 Task: Add Jason Tea Tree Body Wash to the cart.
Action: Mouse moved to (316, 172)
Screenshot: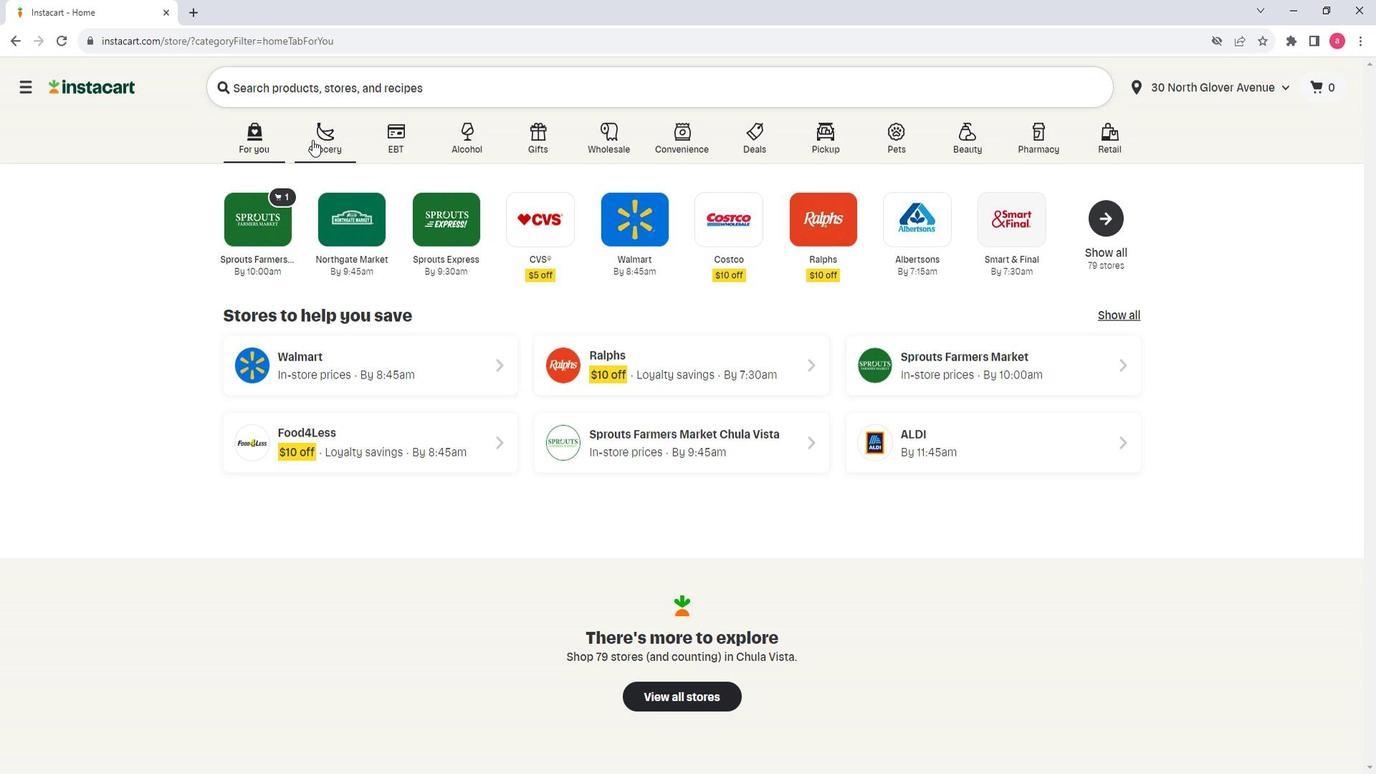 
Action: Mouse pressed left at (316, 172)
Screenshot: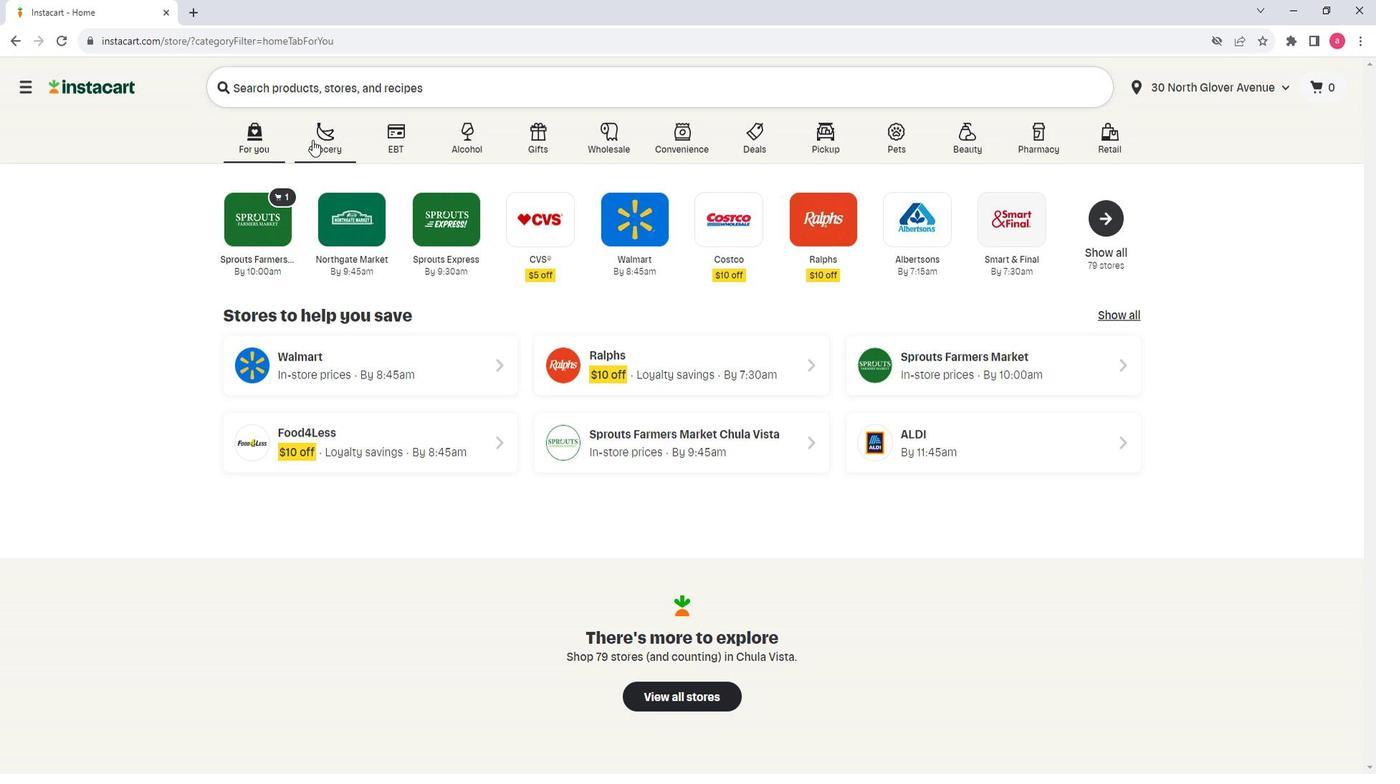 
Action: Mouse moved to (355, 367)
Screenshot: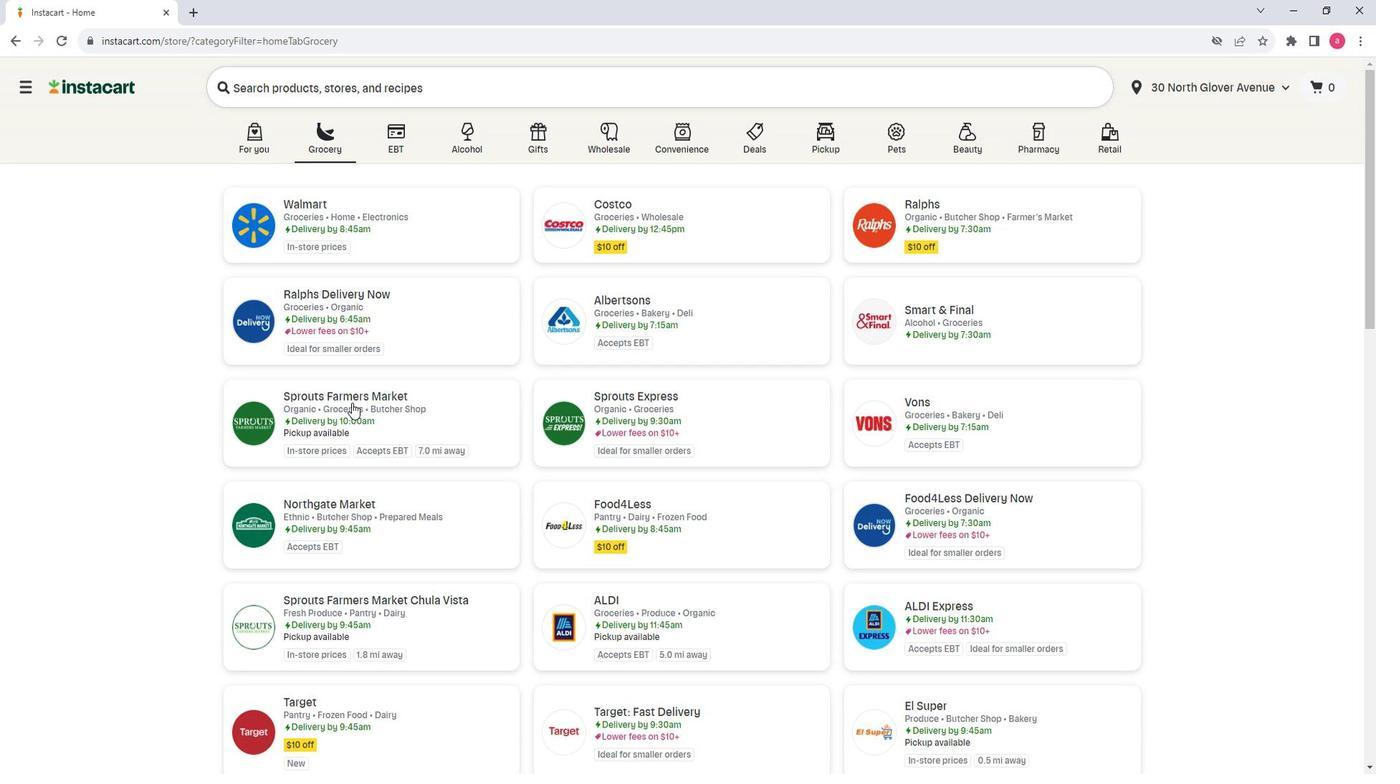 
Action: Mouse pressed left at (355, 367)
Screenshot: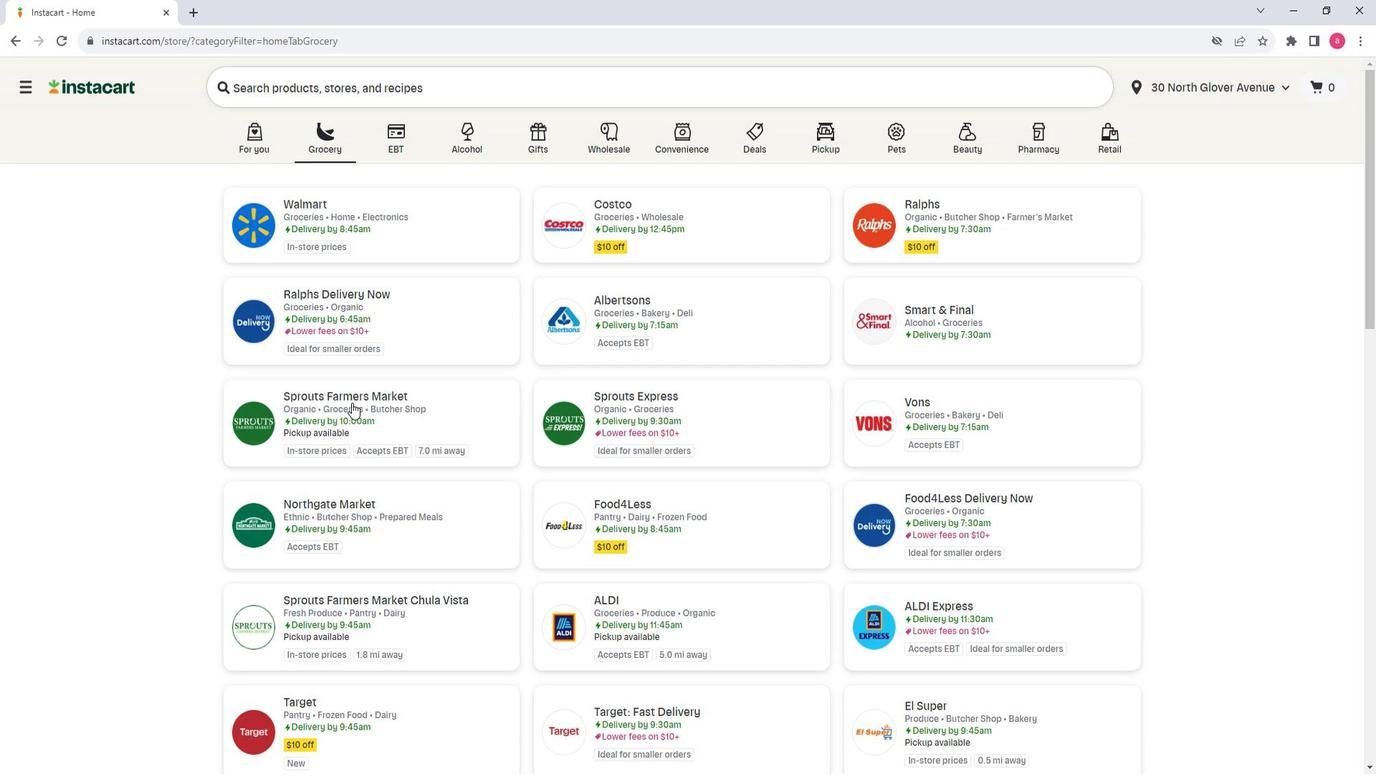 
Action: Mouse moved to (149, 355)
Screenshot: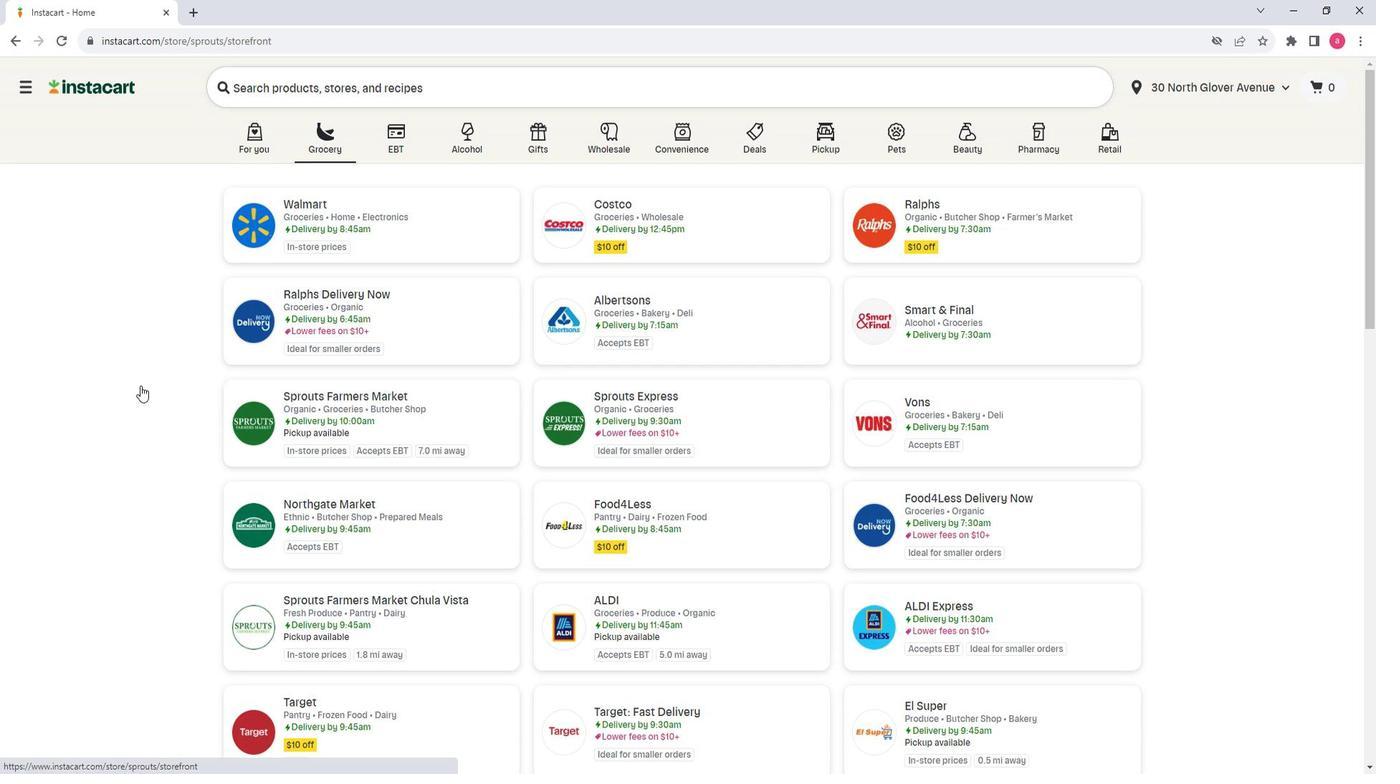
Action: Mouse scrolled (149, 354) with delta (0, 0)
Screenshot: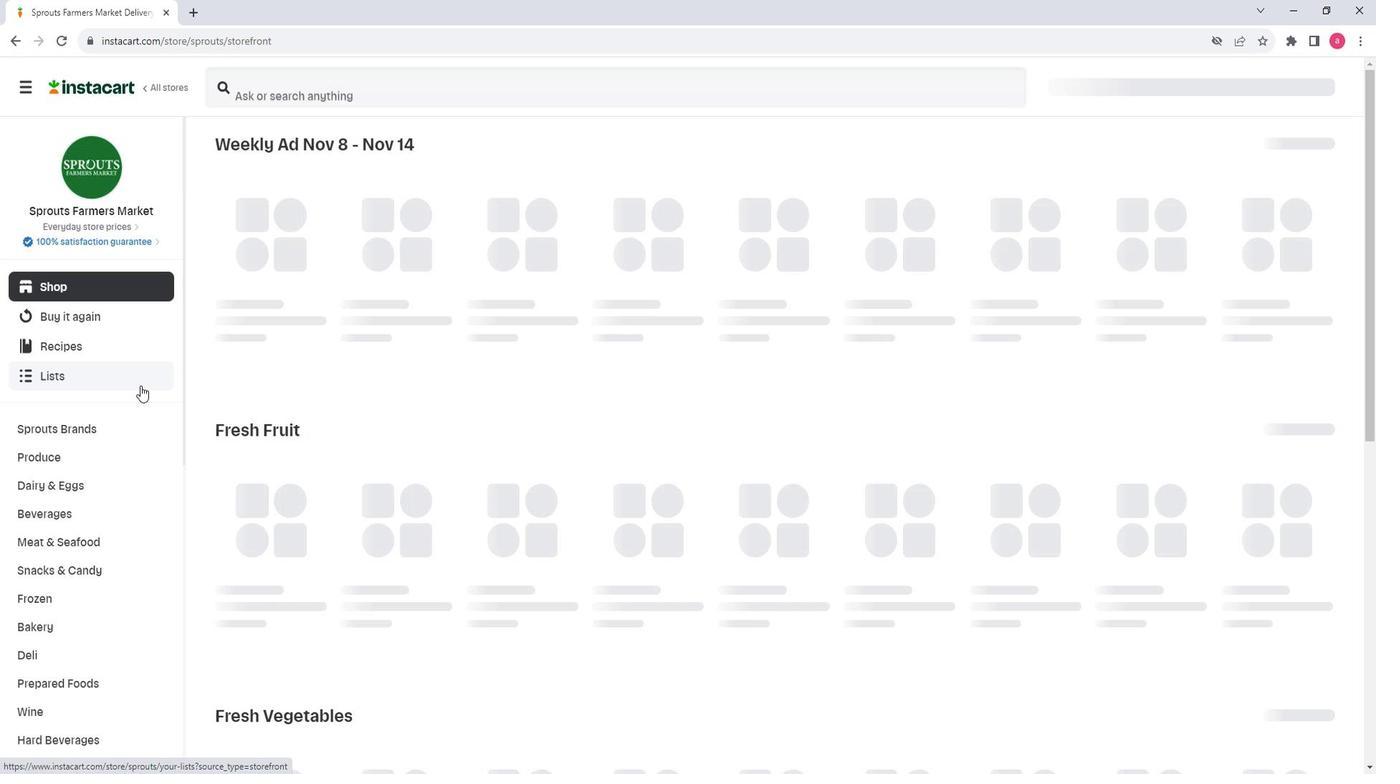 
Action: Mouse scrolled (149, 354) with delta (0, 0)
Screenshot: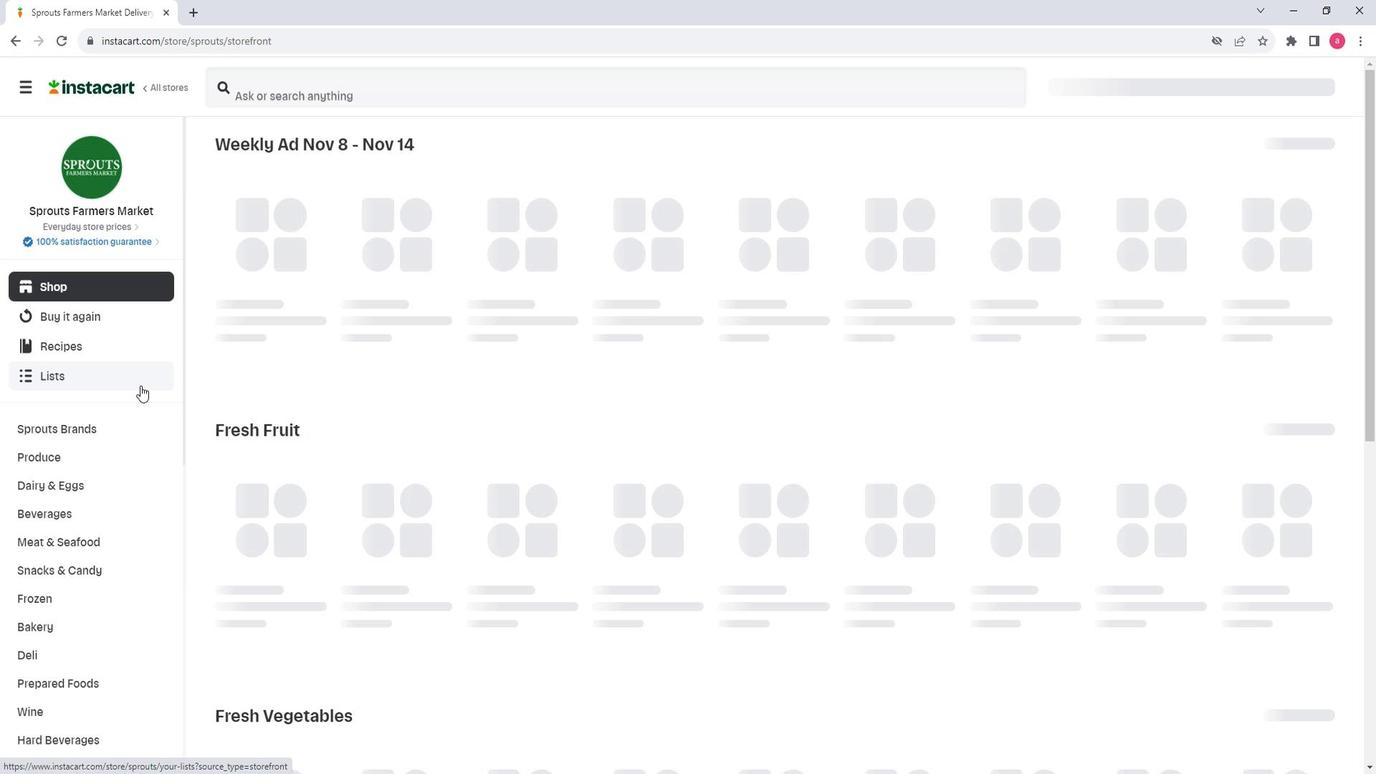 
Action: Mouse scrolled (149, 354) with delta (0, 0)
Screenshot: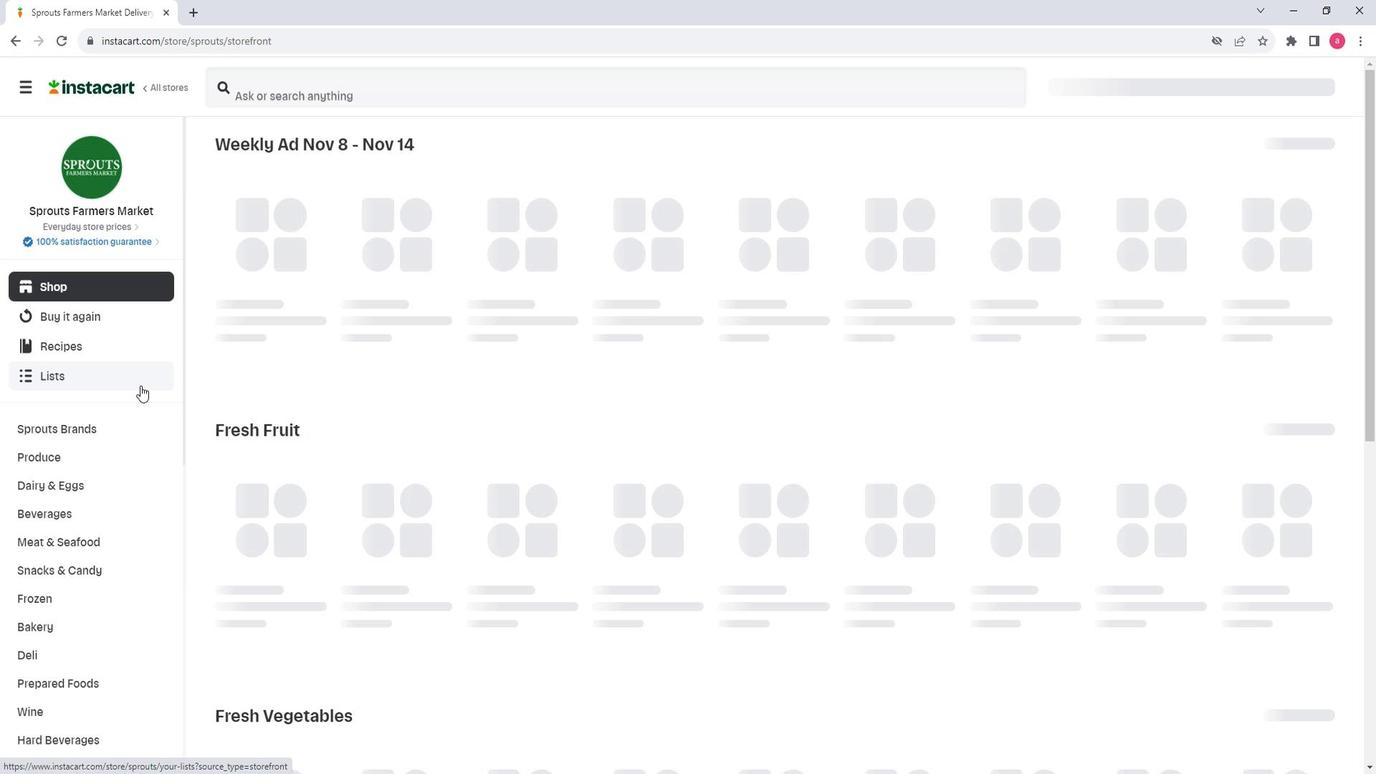 
Action: Mouse scrolled (149, 354) with delta (0, 0)
Screenshot: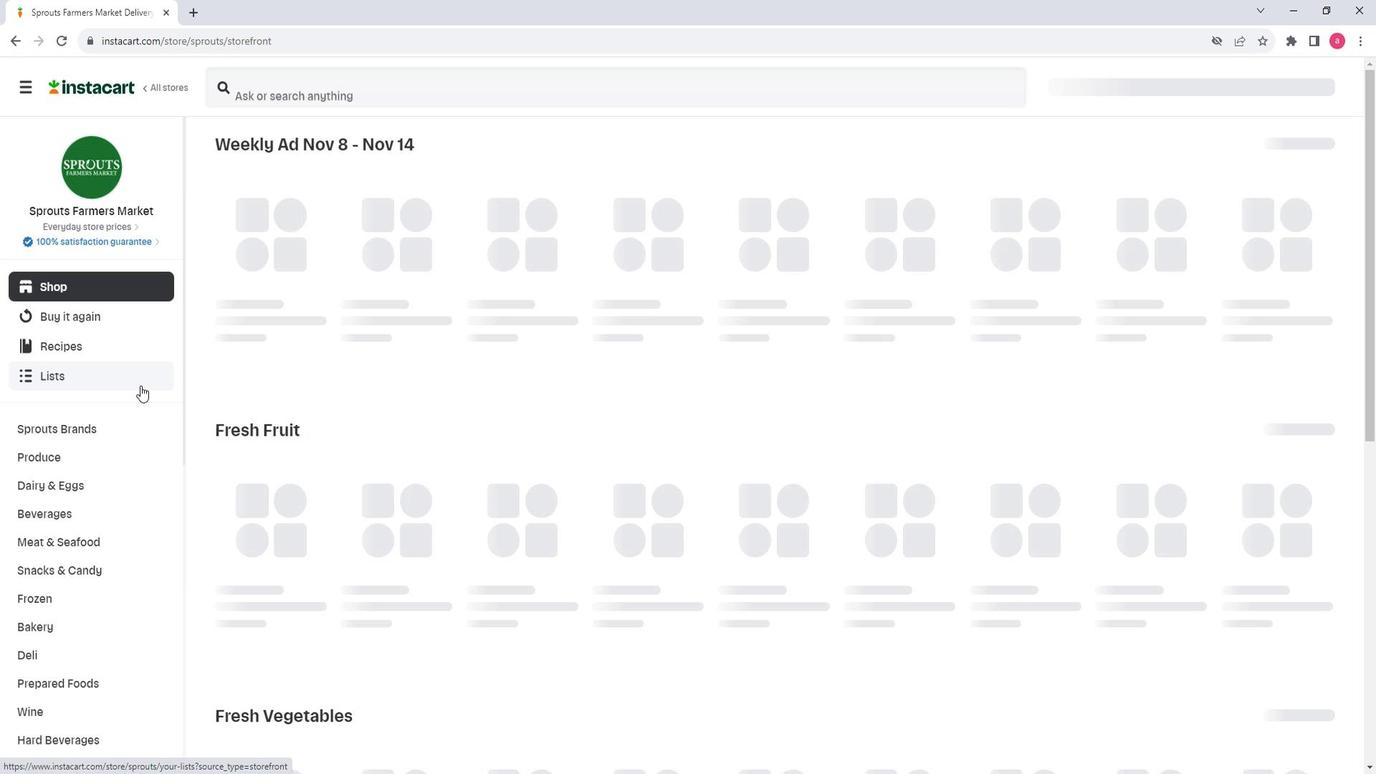 
Action: Mouse scrolled (149, 354) with delta (0, 0)
Screenshot: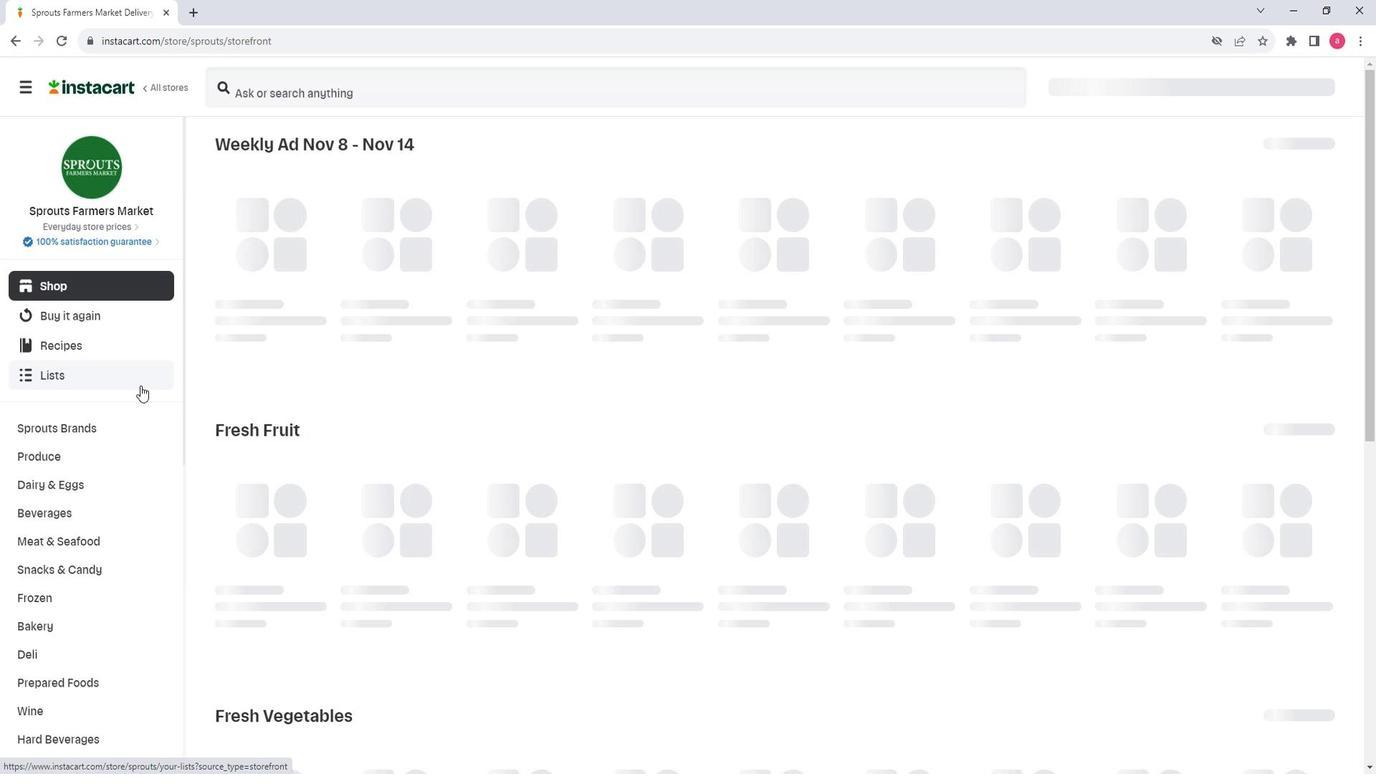 
Action: Mouse moved to (148, 355)
Screenshot: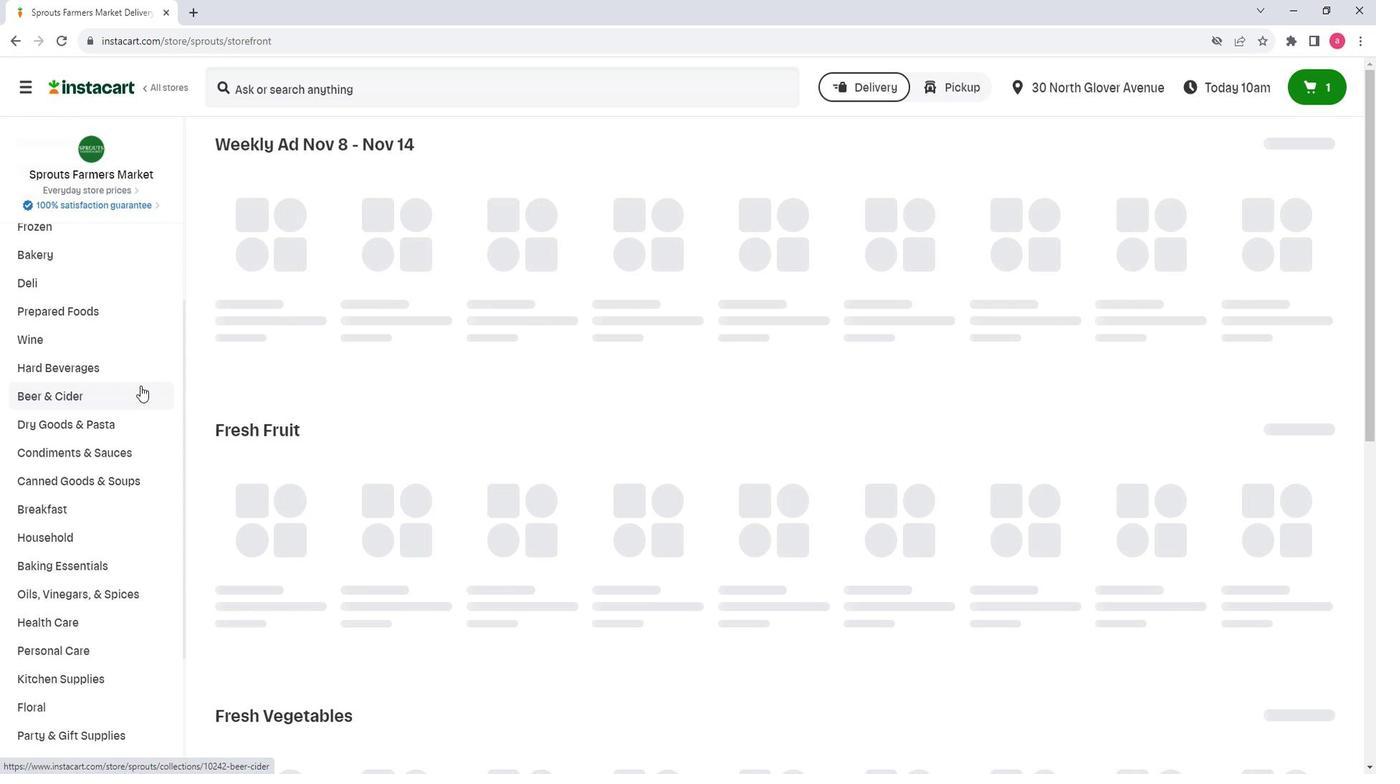 
Action: Mouse scrolled (148, 355) with delta (0, 0)
Screenshot: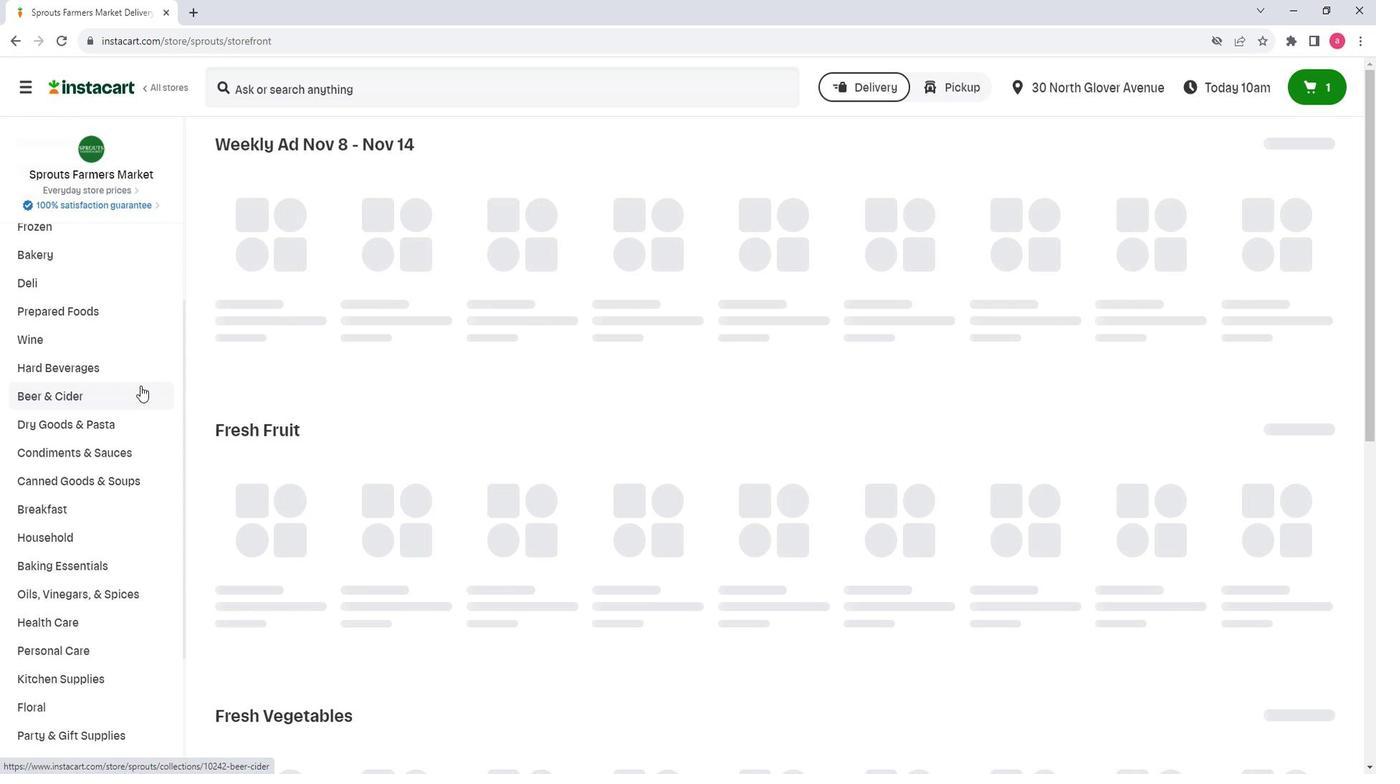 
Action: Mouse scrolled (148, 355) with delta (0, 0)
Screenshot: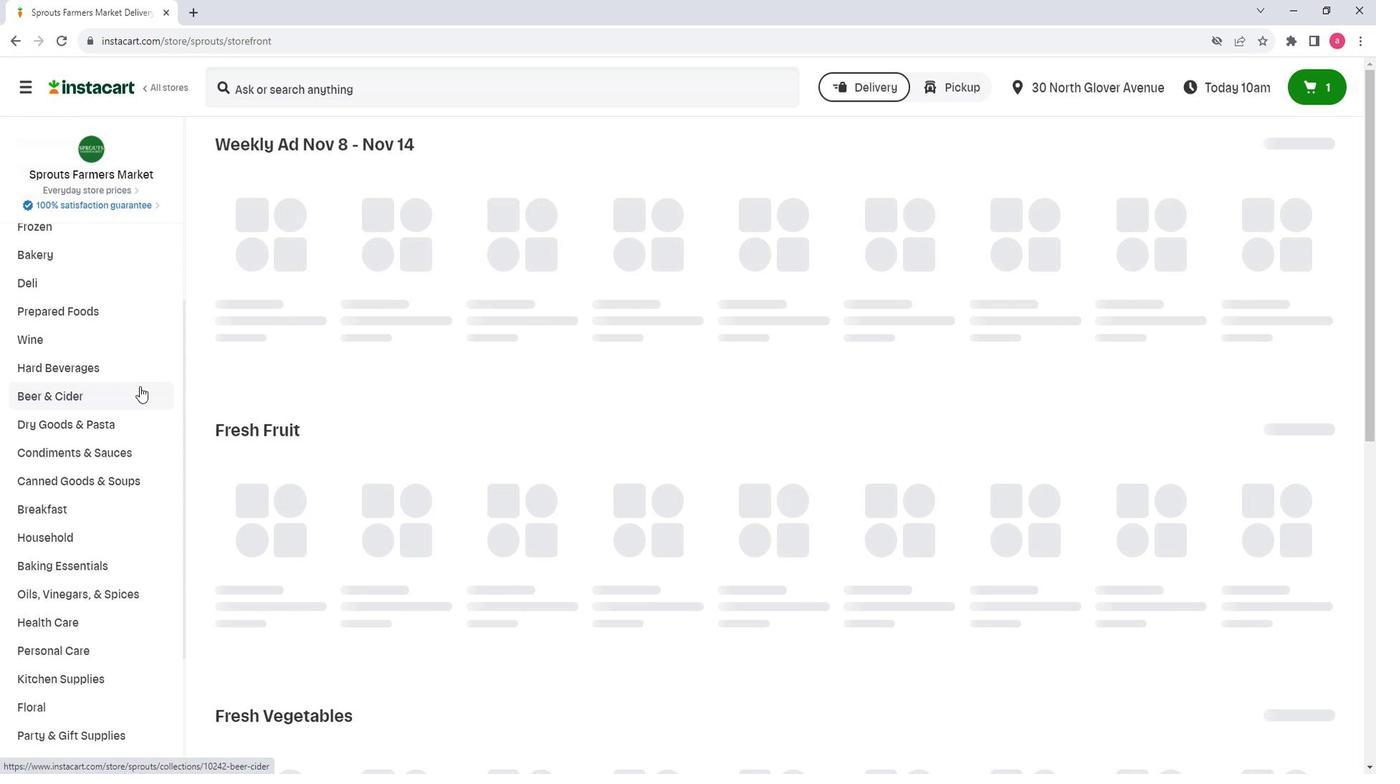 
Action: Mouse moved to (103, 440)
Screenshot: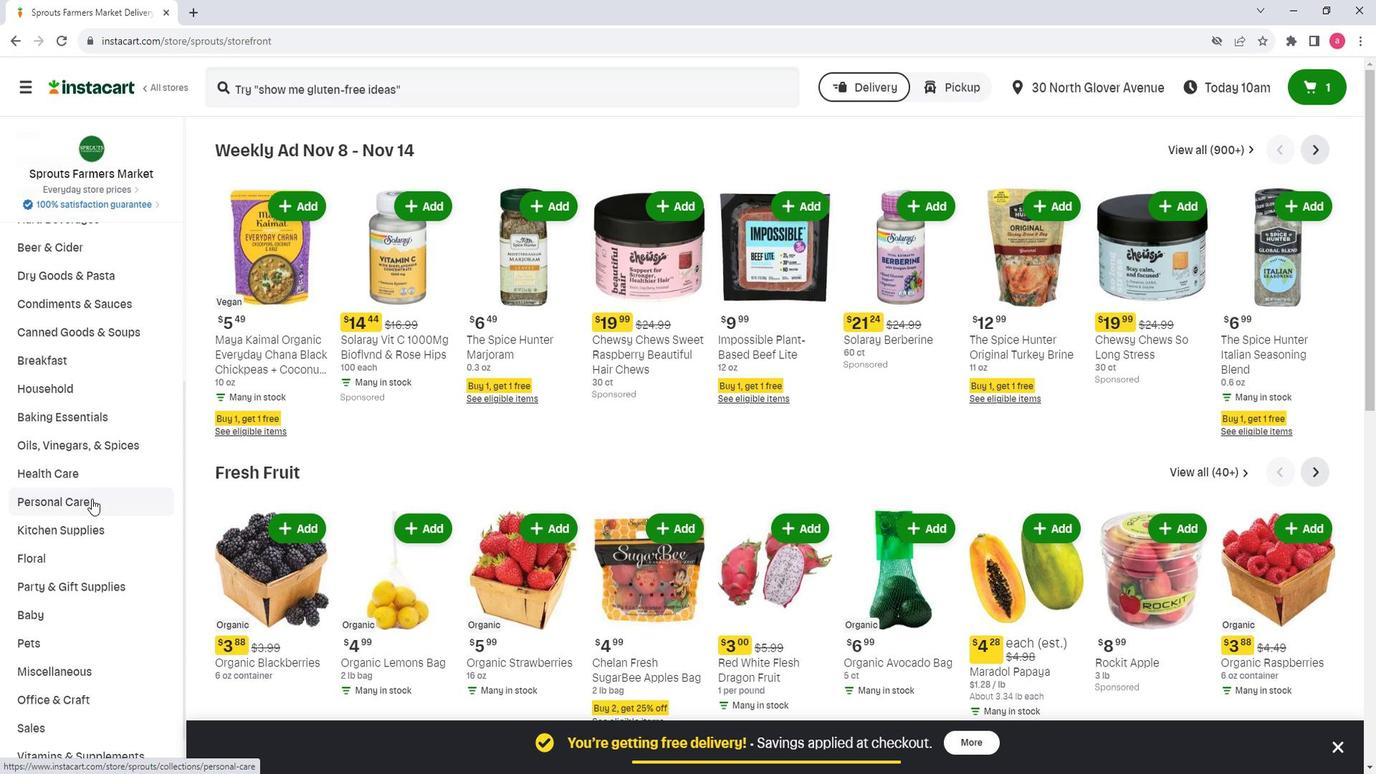 
Action: Mouse pressed left at (103, 440)
Screenshot: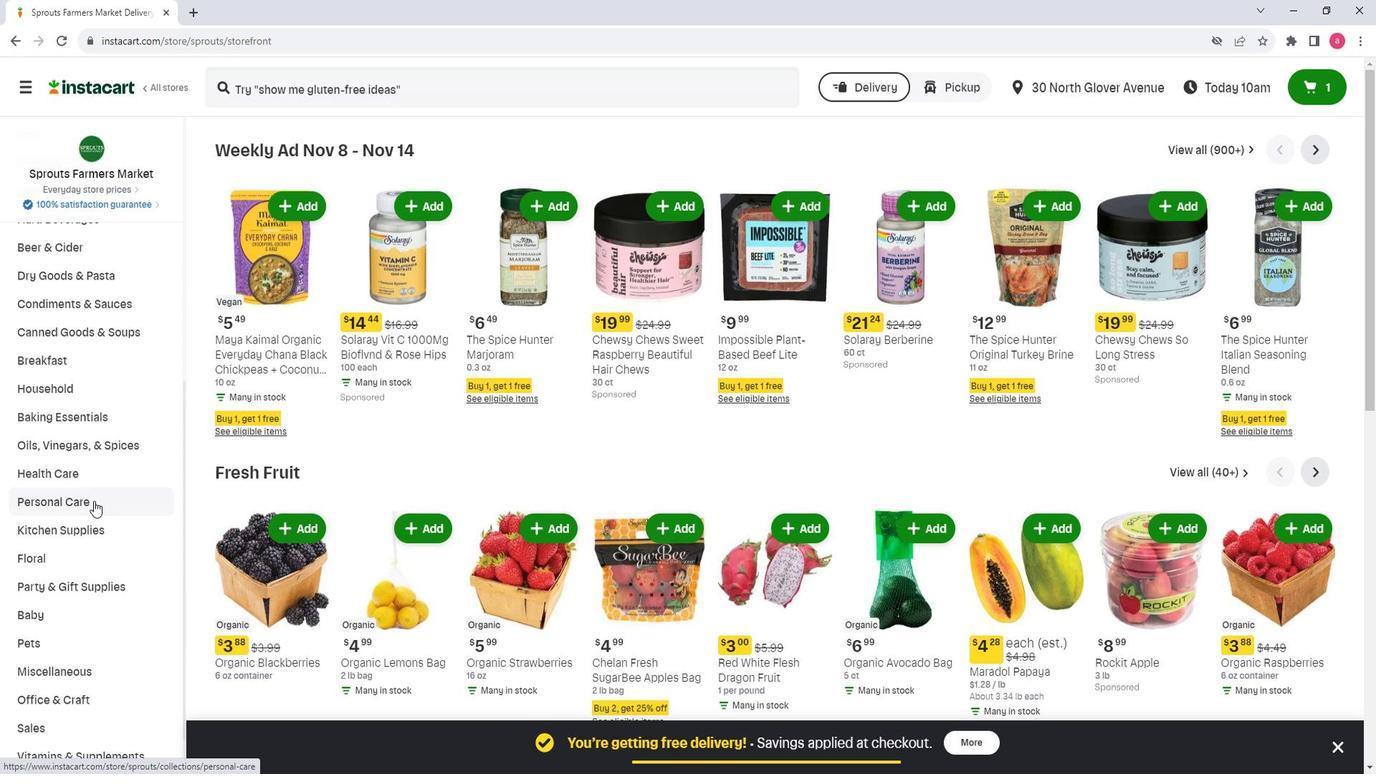 
Action: Mouse moved to (347, 213)
Screenshot: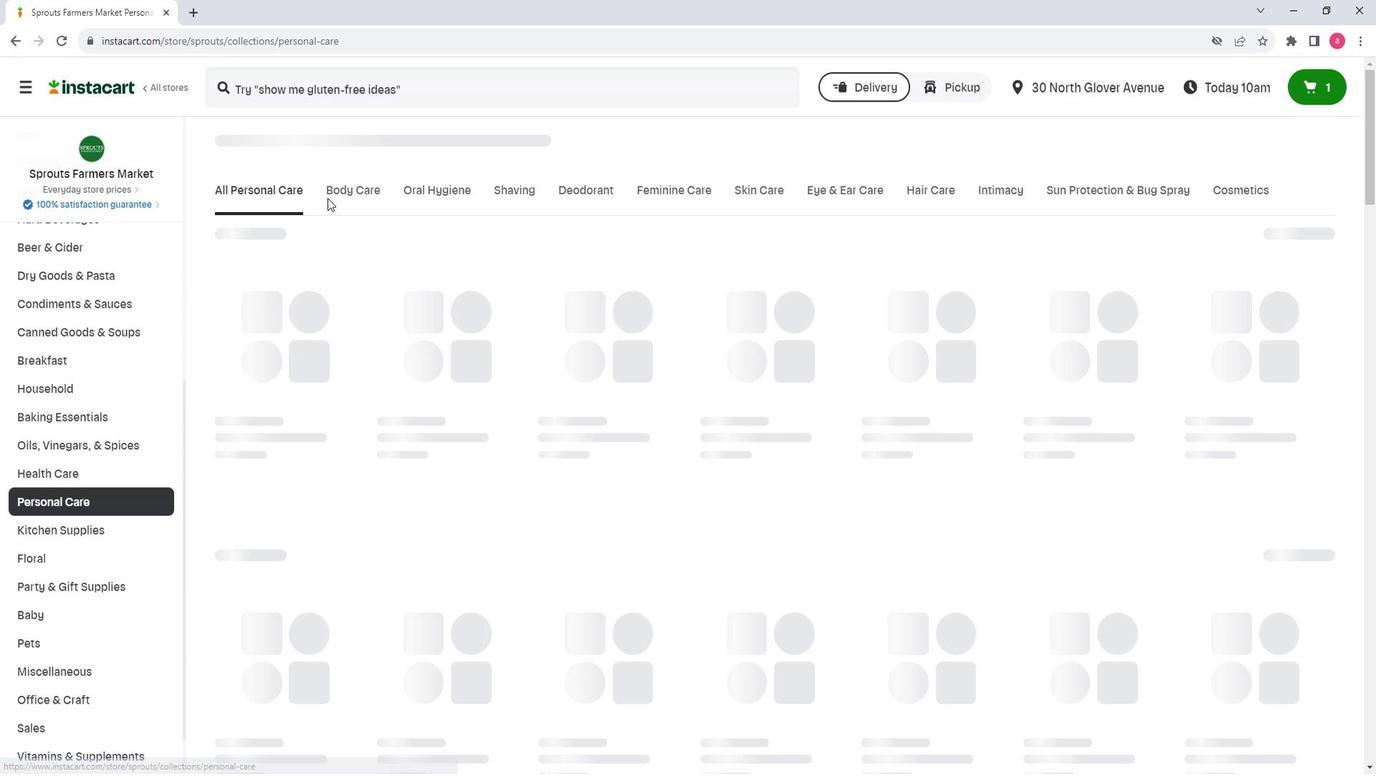 
Action: Mouse pressed left at (347, 213)
Screenshot: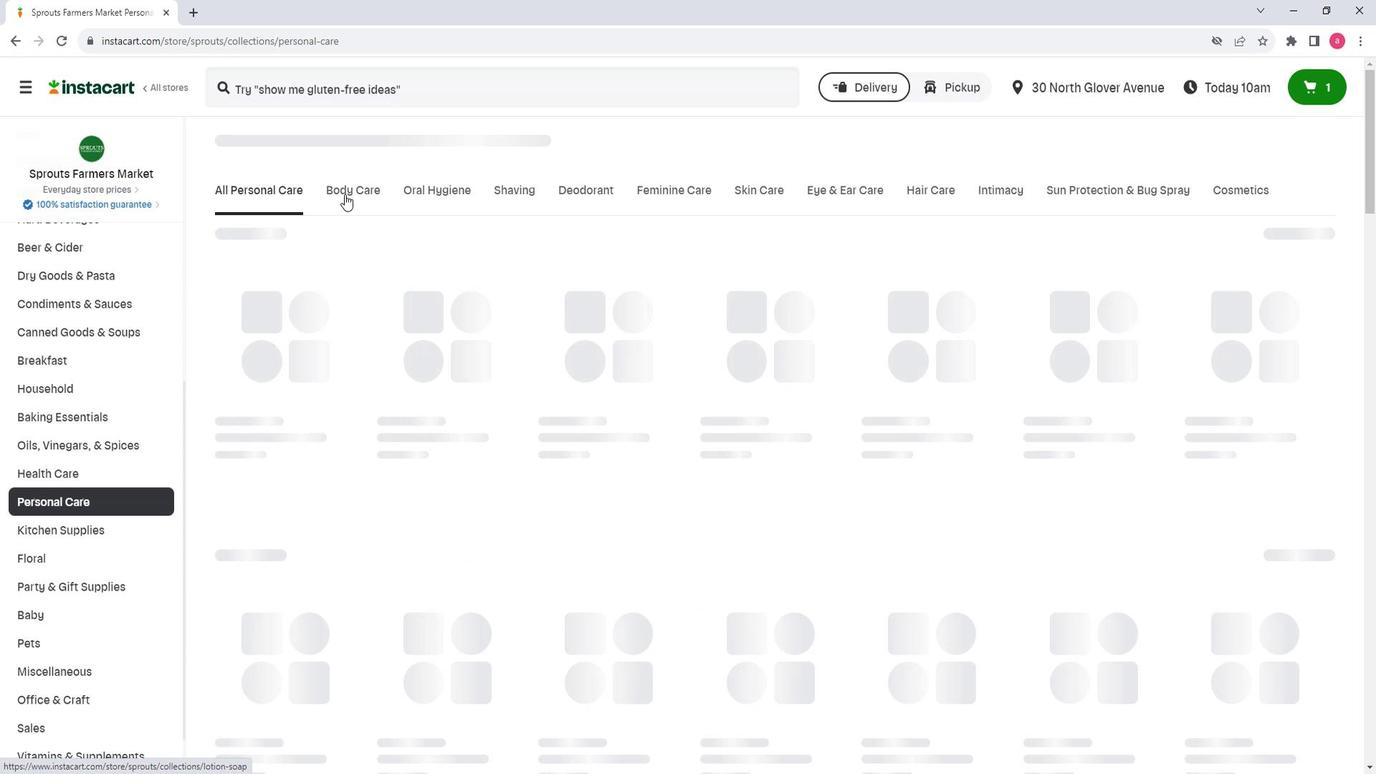 
Action: Mouse moved to (316, 245)
Screenshot: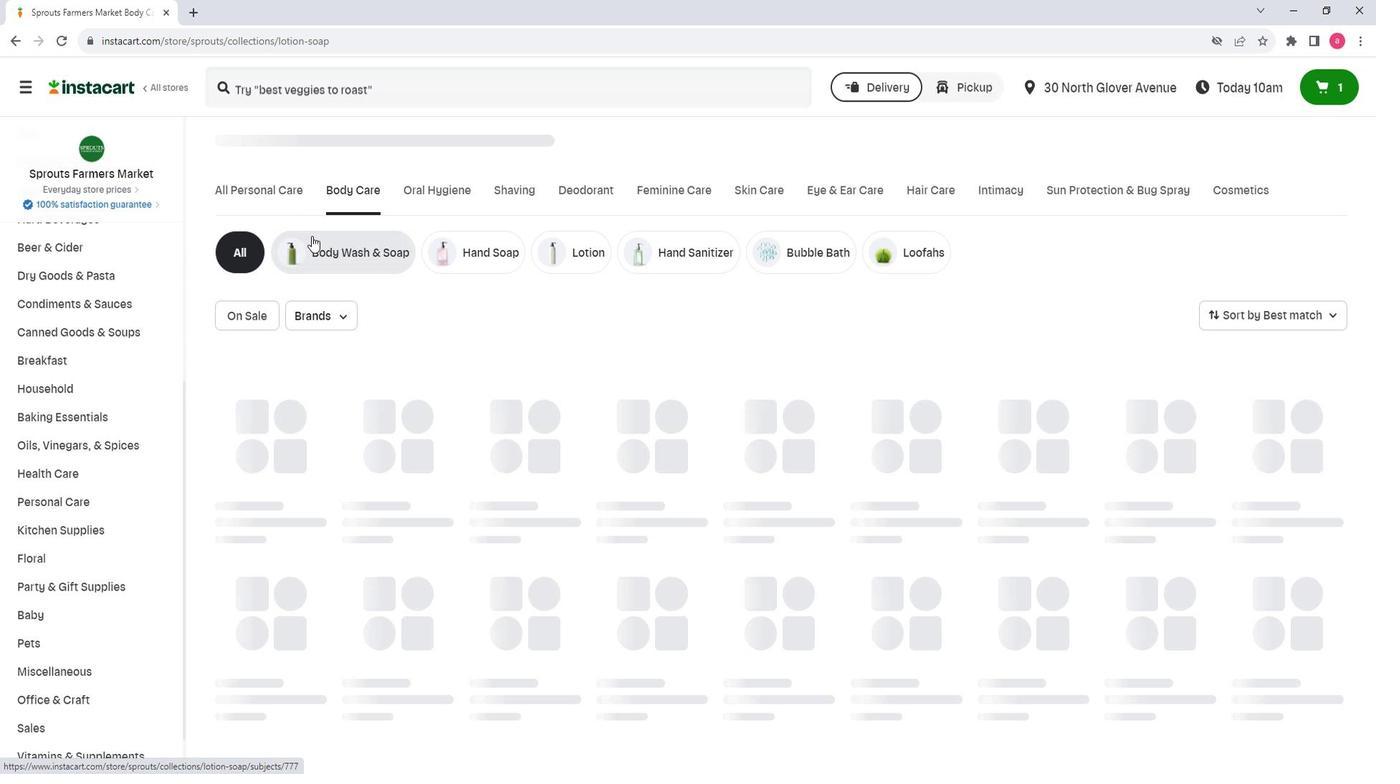 
Action: Mouse pressed left at (316, 245)
Screenshot: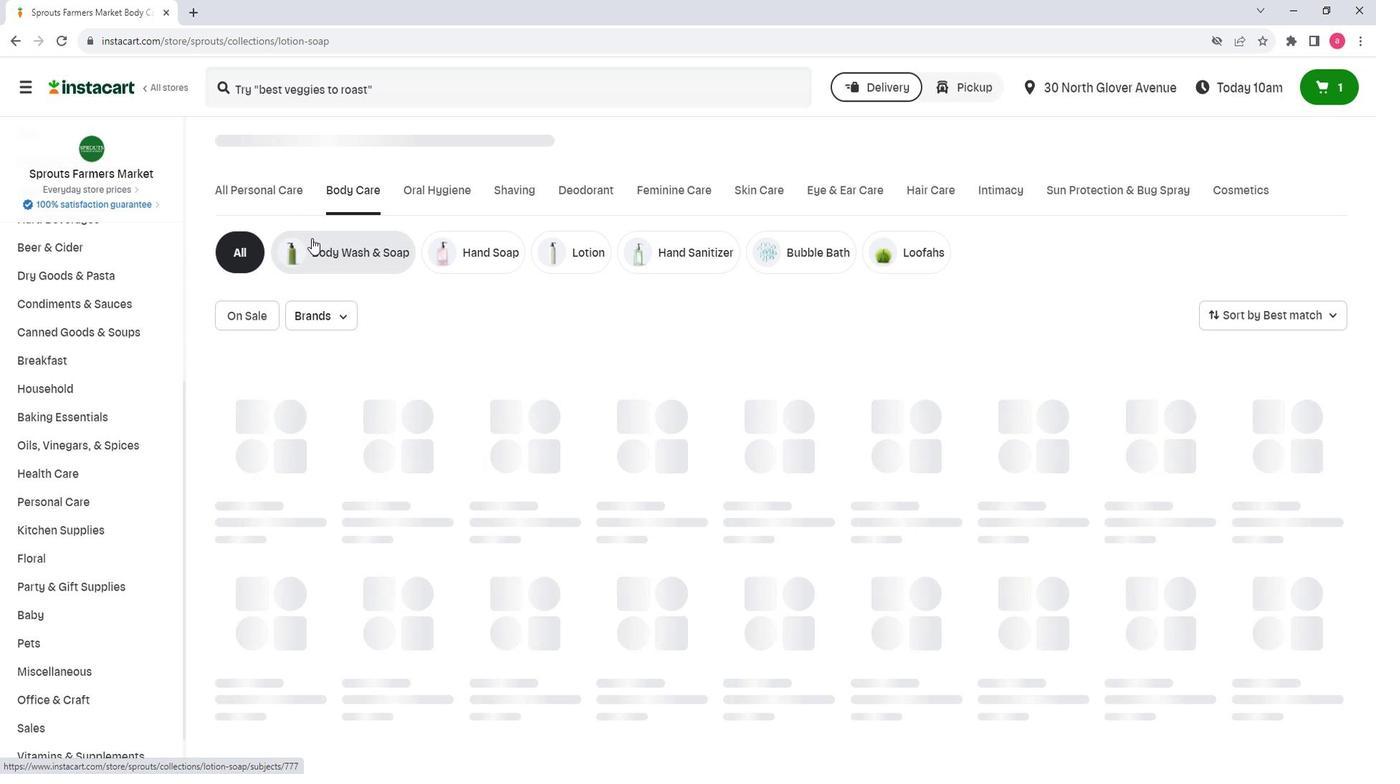 
Action: Mouse moved to (266, 140)
Screenshot: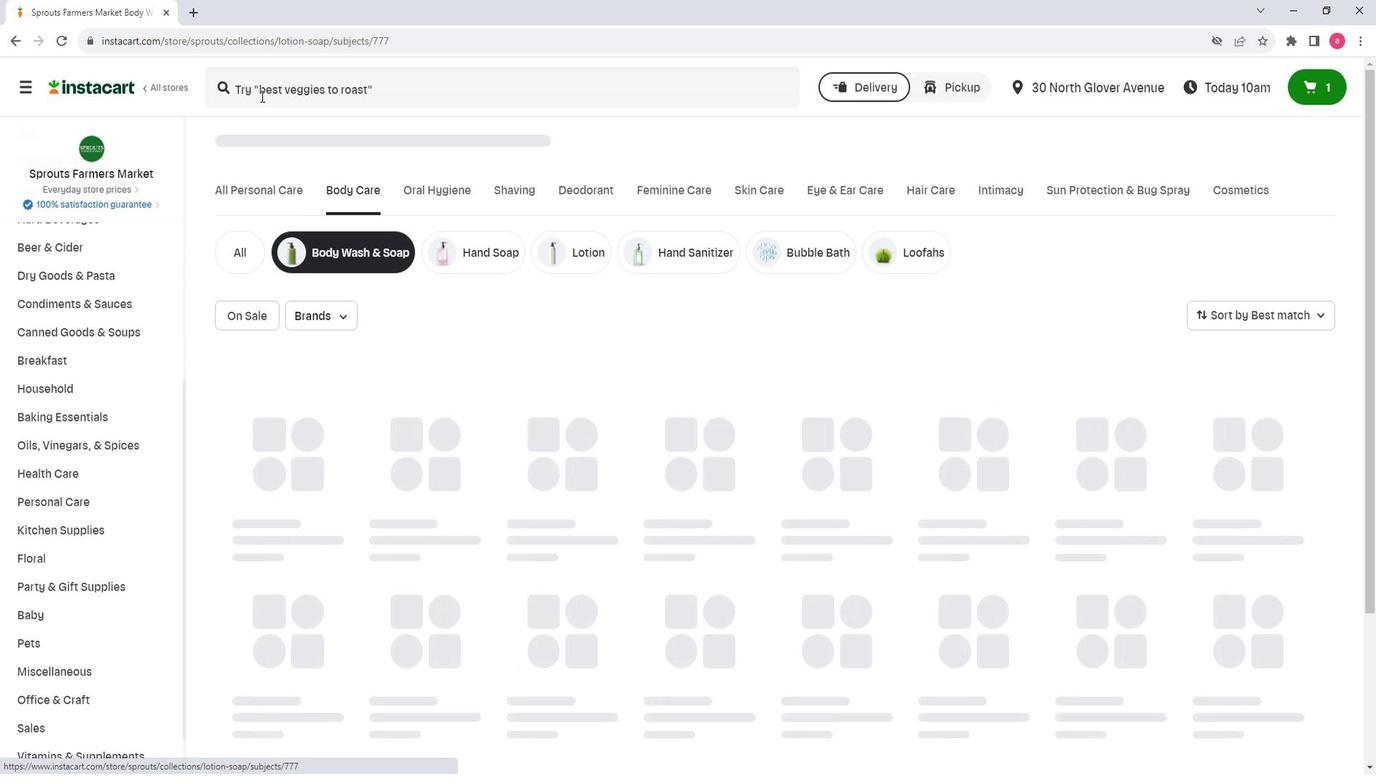 
Action: Mouse pressed left at (266, 140)
Screenshot: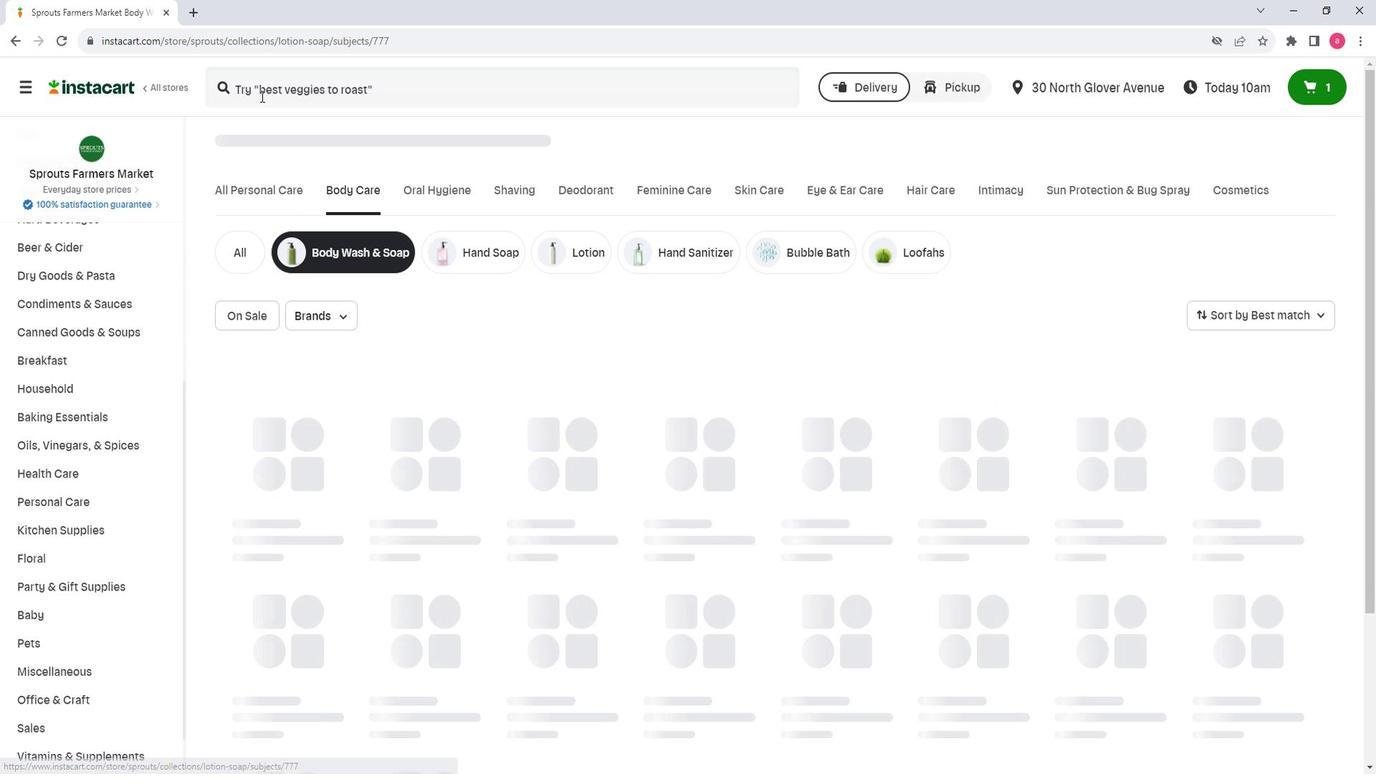 
Action: Key pressed <Key.shift>Jason<Key.space><Key.shift><Key.shift>Tea<Key.space><Key.shift>Tree<Key.space><Key.shift>Body<Key.space><Key.shift><Key.shift><Key.shift><Key.shift><Key.shift><Key.shift><Key.shift><Key.shift><Key.shift><Key.shift><Key.shift><Key.shift>Wash<Key.enter>
Screenshot: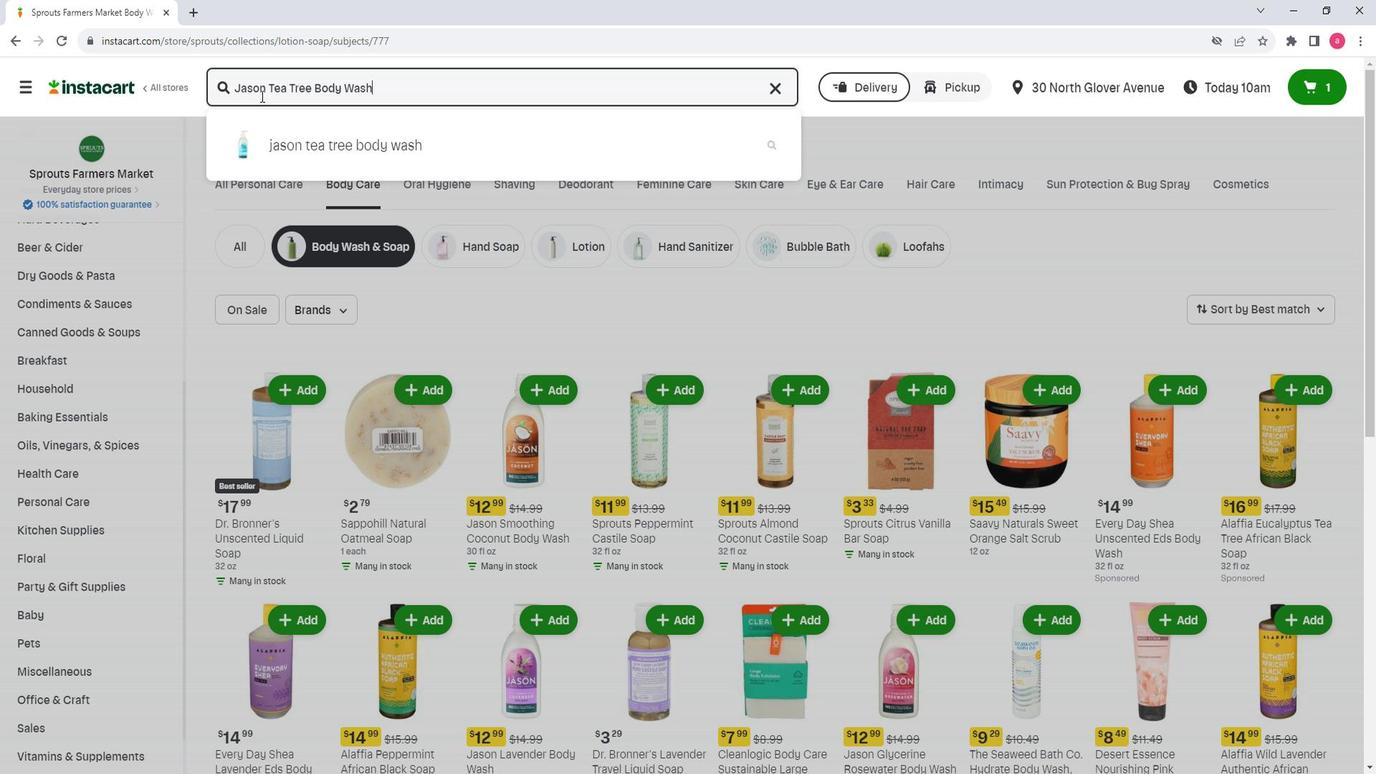
Action: Mouse moved to (846, 243)
Screenshot: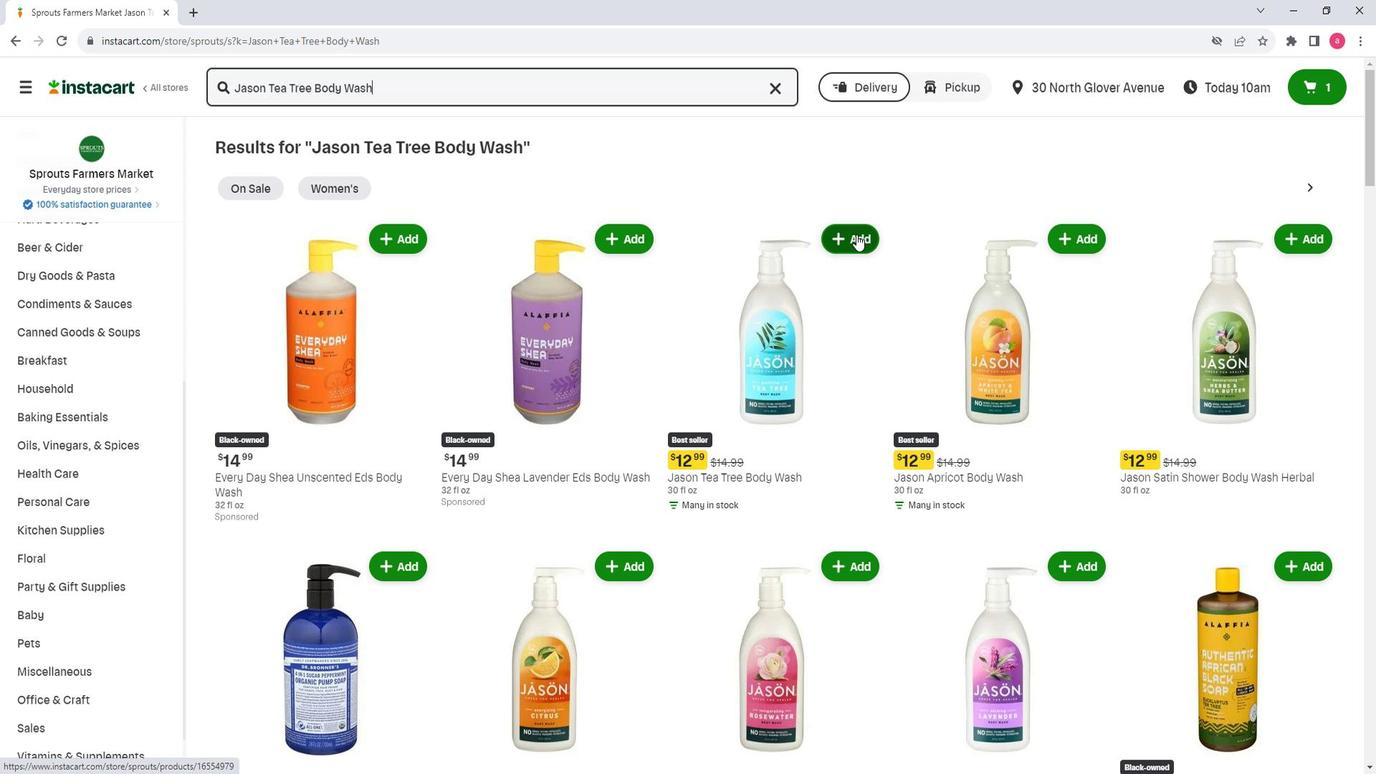 
Action: Mouse pressed left at (846, 243)
Screenshot: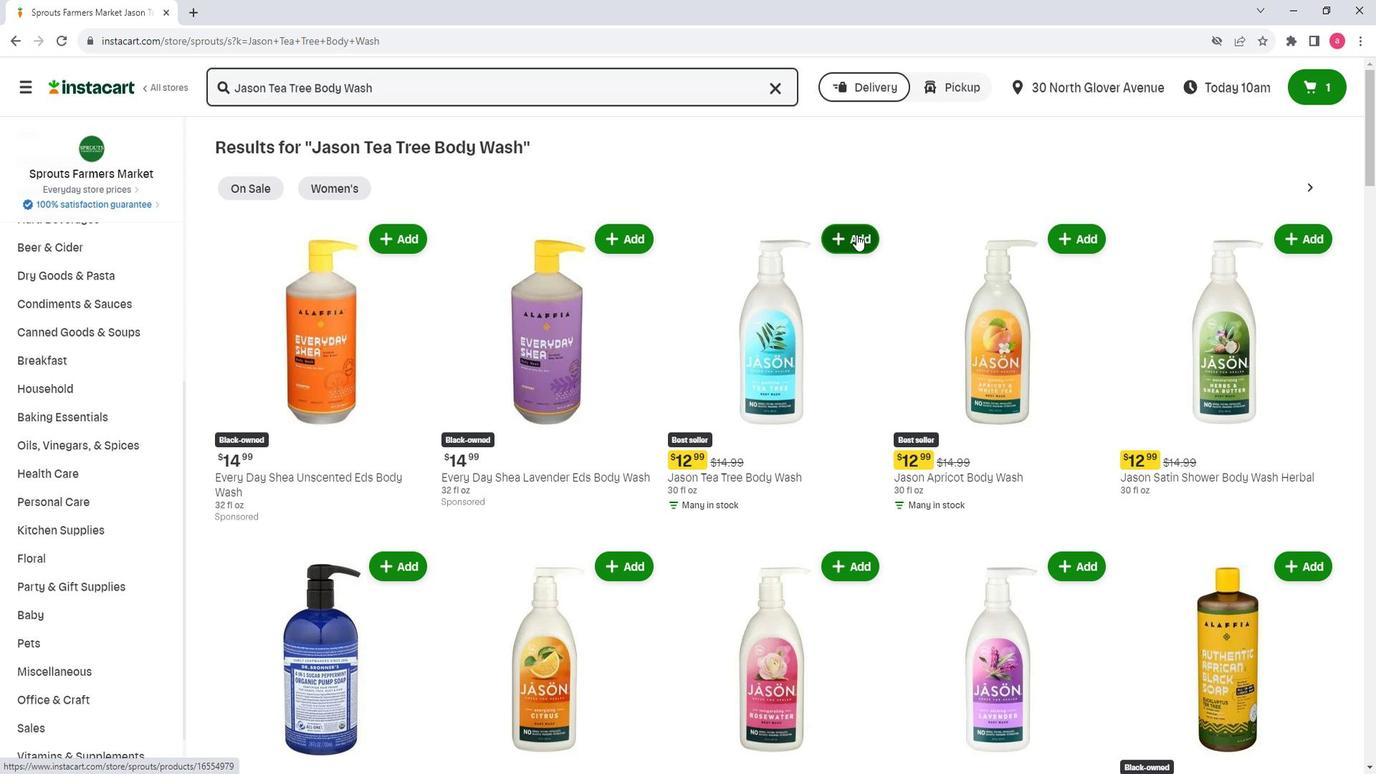 
Action: Mouse moved to (862, 292)
Screenshot: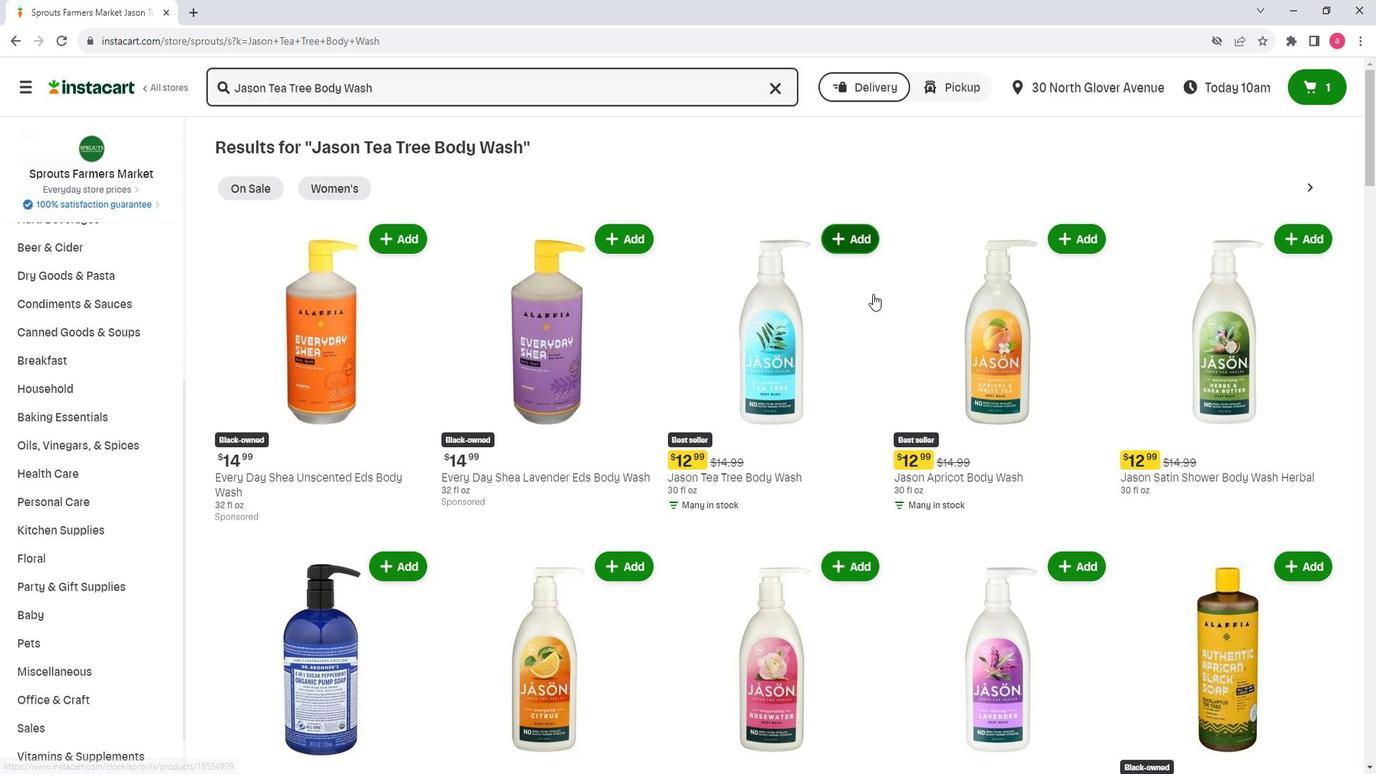 
